 Task: Select Convenience. Add to cart, from DashMart for 3732 Beeghley Street, Allenport, Pennsylvania 15412, Cell Number 254-797-7777, following items : Premium Red Rose Bouquet (12ct)_x000D_
 - 1, Parsley Garden Jar Kit (1ct)_x000D_
 - 1, Magical Mixed Roses Bouquet (12ct)_x000D_
 - 1
Action: Mouse moved to (286, 124)
Screenshot: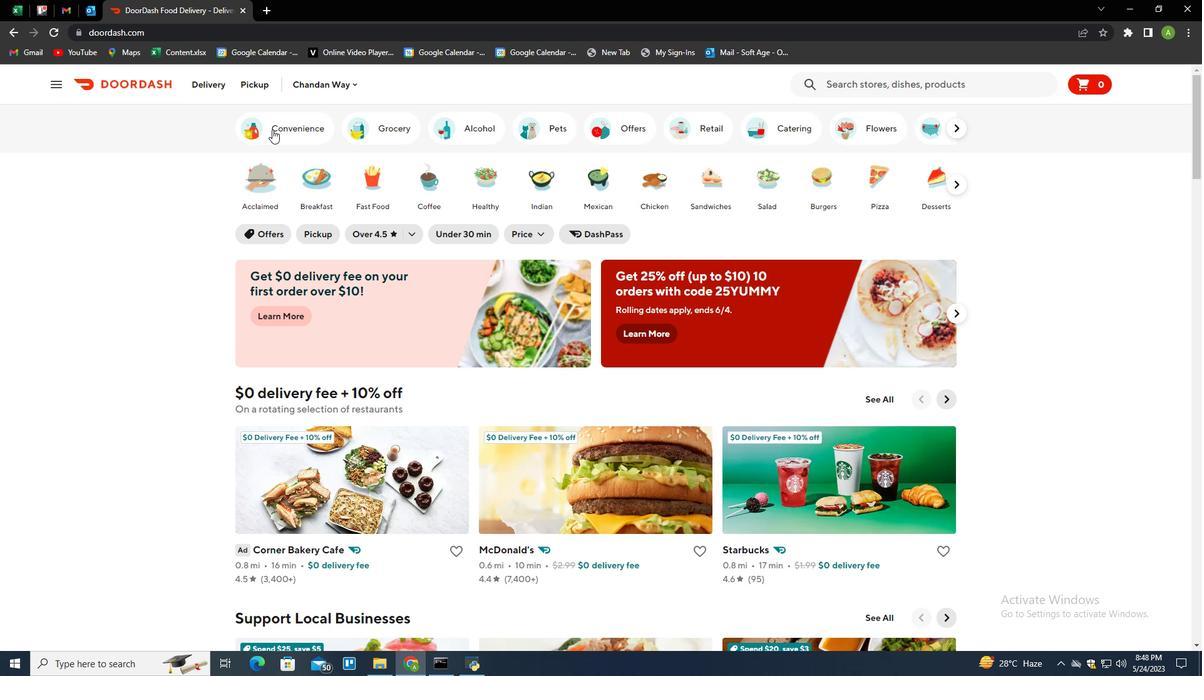 
Action: Mouse pressed left at (286, 124)
Screenshot: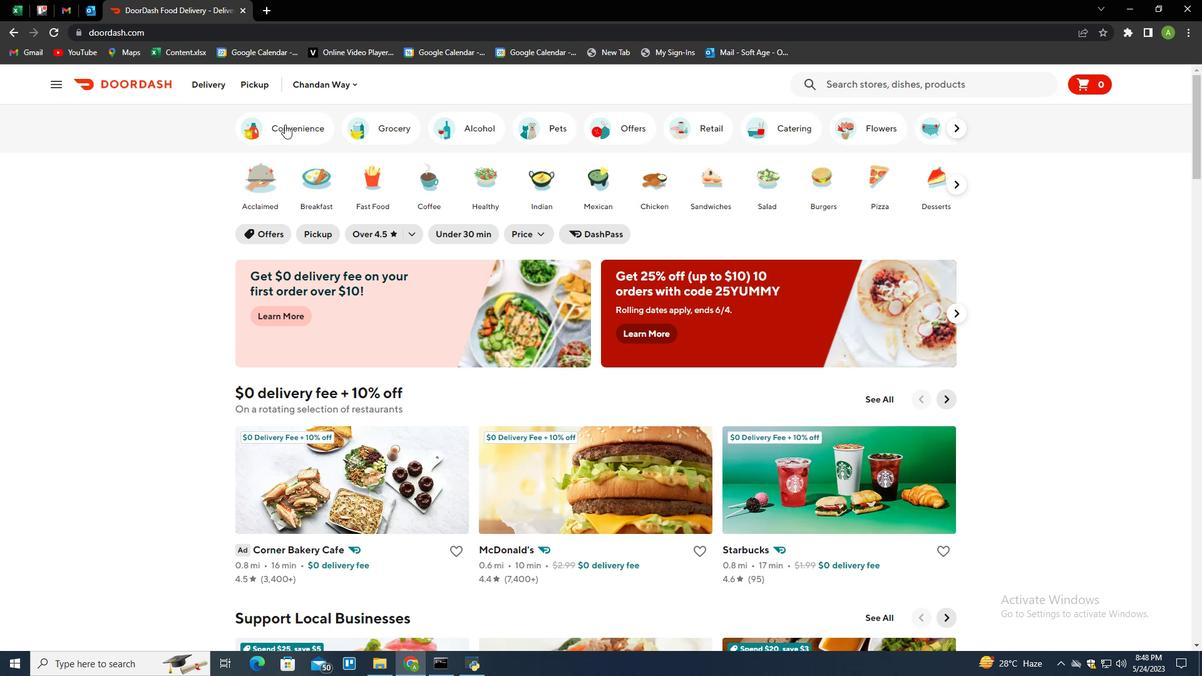 
Action: Mouse moved to (548, 460)
Screenshot: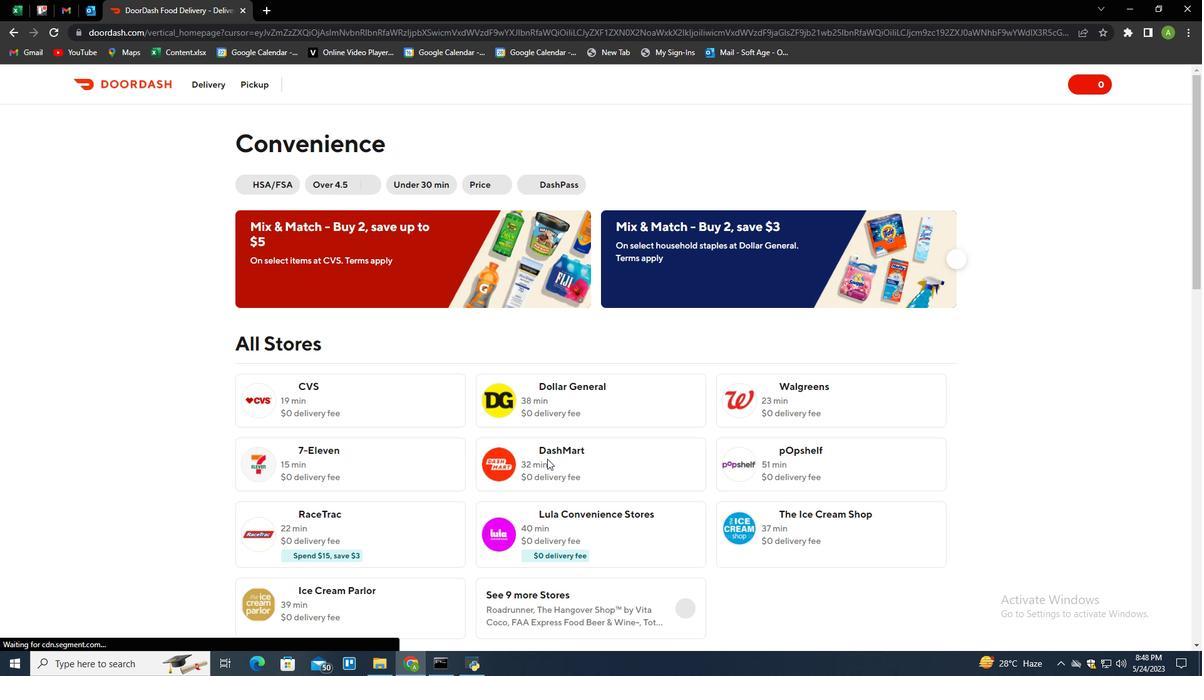 
Action: Mouse pressed left at (548, 460)
Screenshot: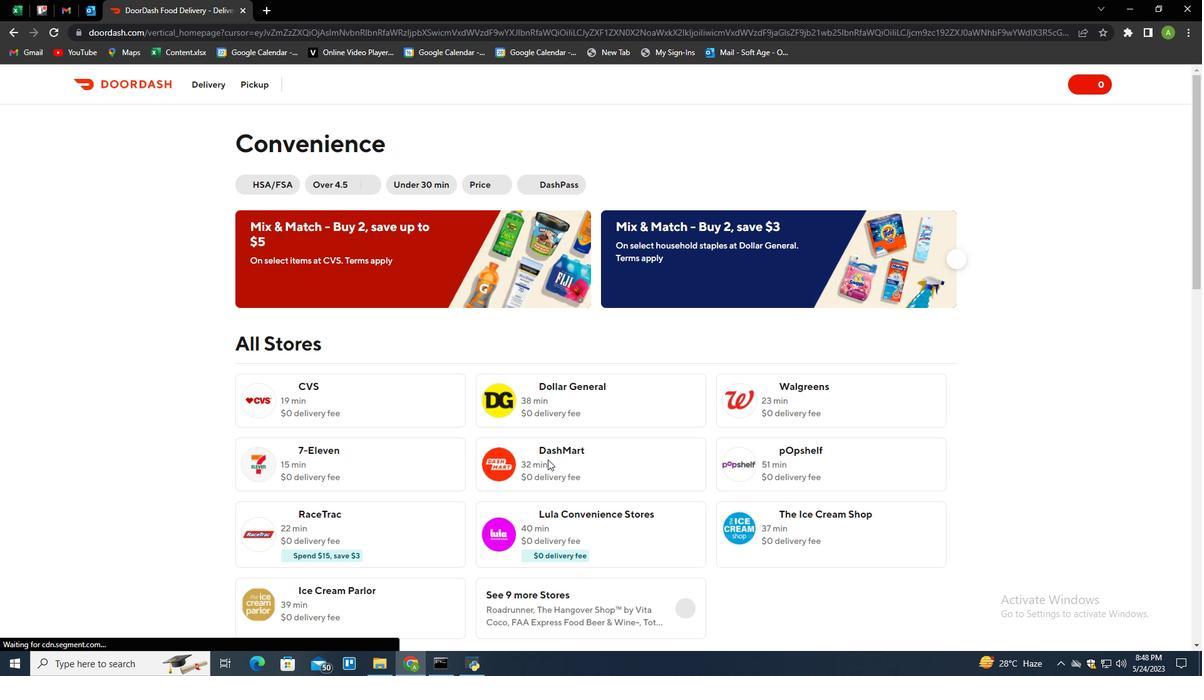
Action: Mouse moved to (254, 80)
Screenshot: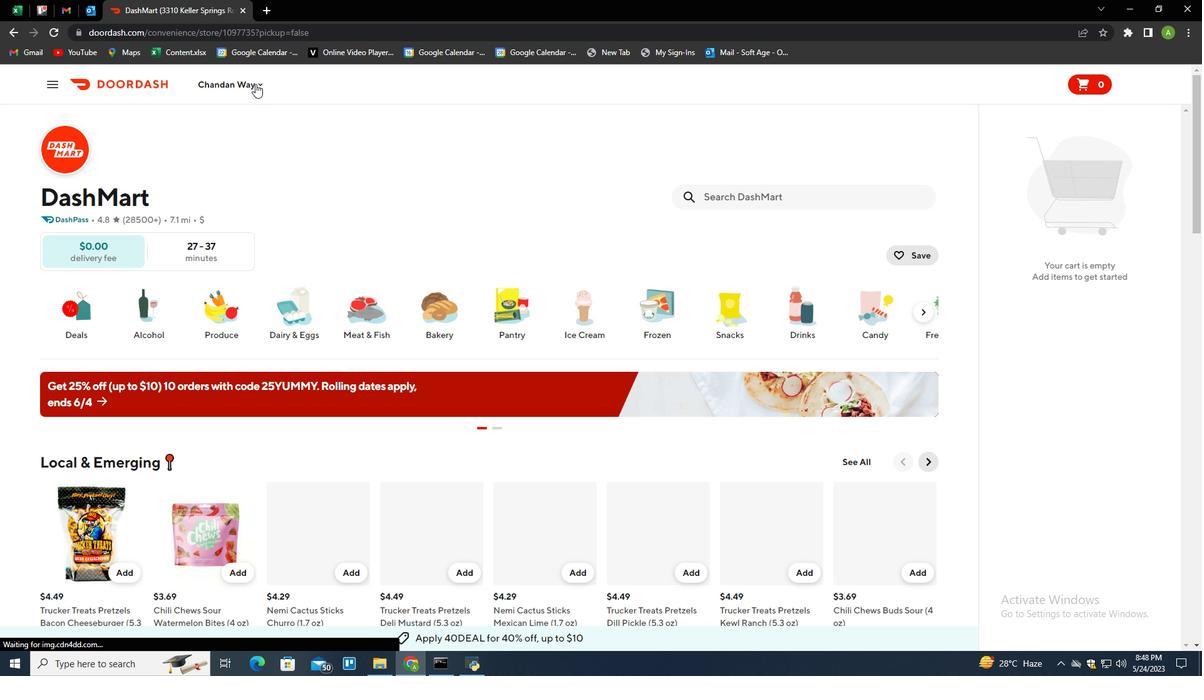 
Action: Mouse pressed left at (254, 80)
Screenshot: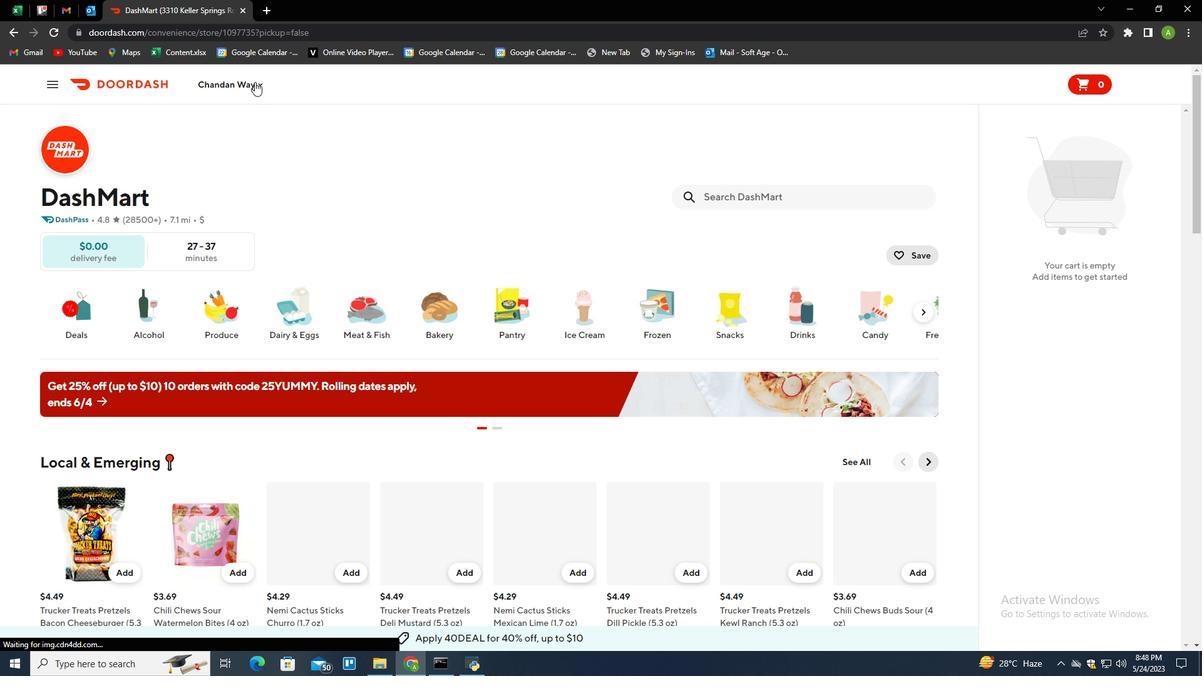 
Action: Mouse moved to (273, 139)
Screenshot: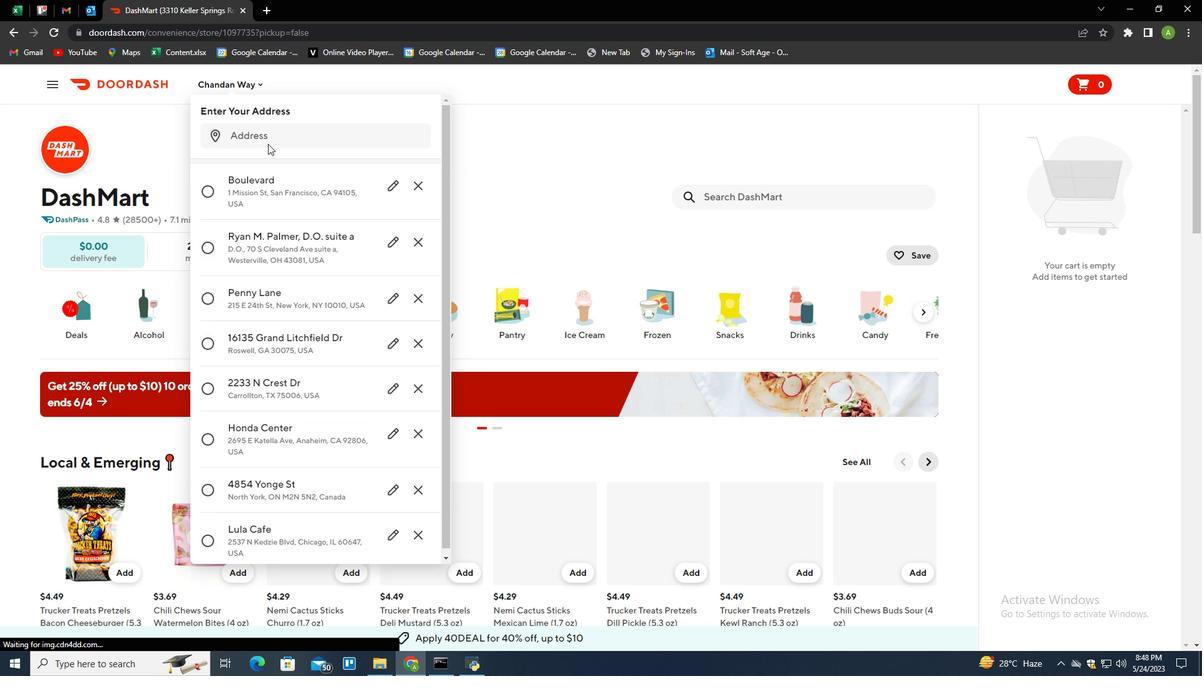 
Action: Mouse pressed left at (273, 139)
Screenshot: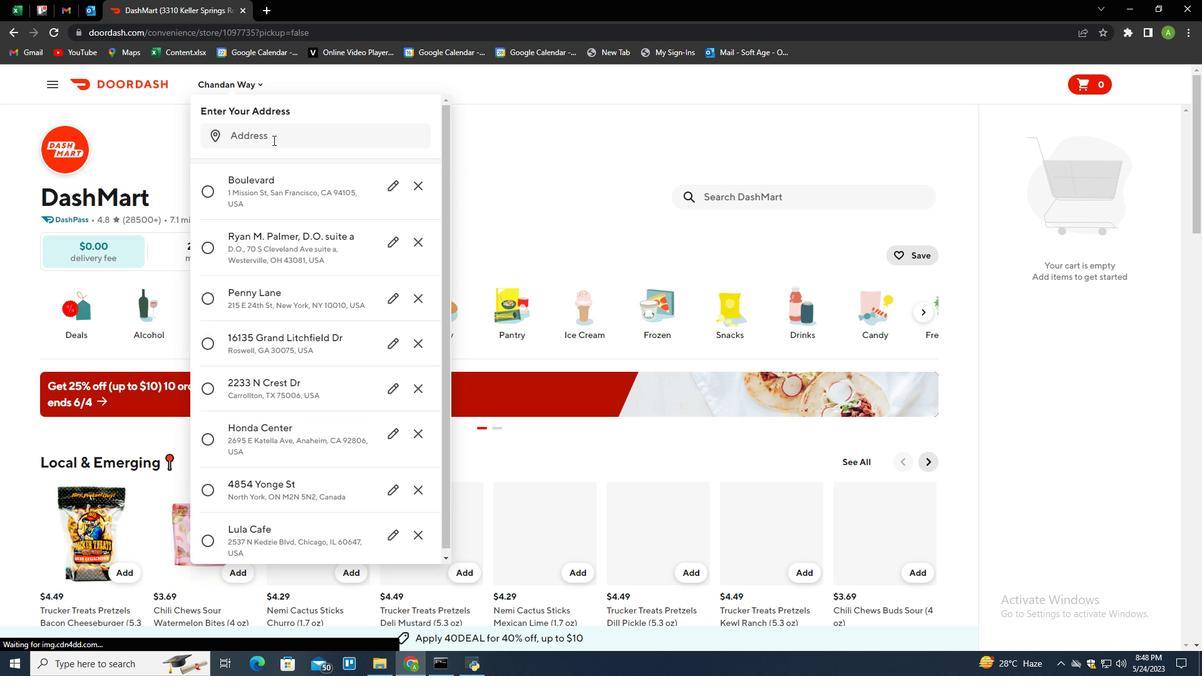 
Action: Mouse moved to (268, 151)
Screenshot: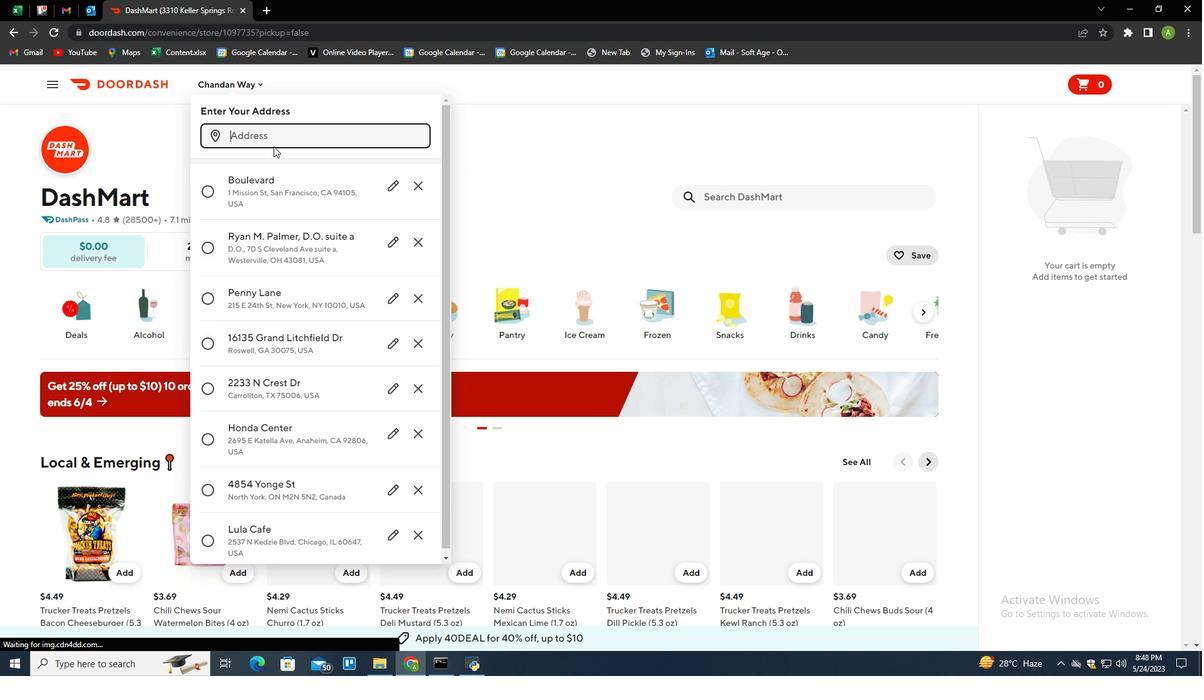 
Action: Key pressed 3732<Key.space>beeghley<Key.space>street,<Key.space>allenport,<Key.space>pennsylvas<Key.backspace>nia<Key.space>15412<Key.enter>
Screenshot: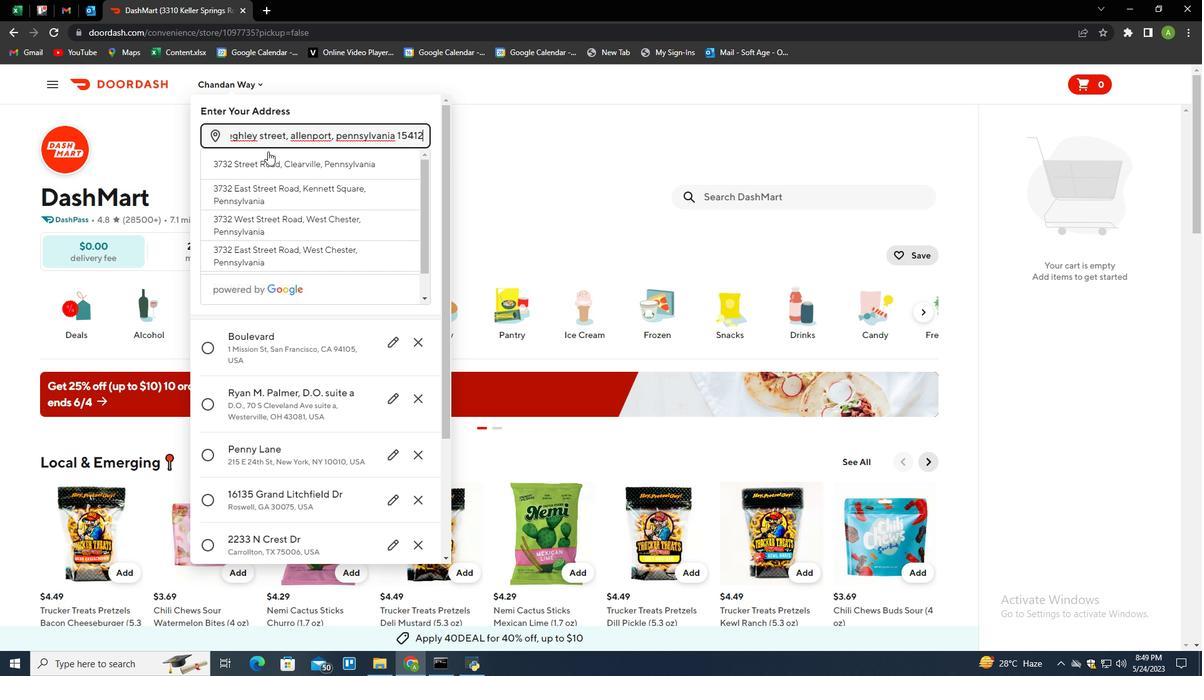 
Action: Mouse moved to (388, 516)
Screenshot: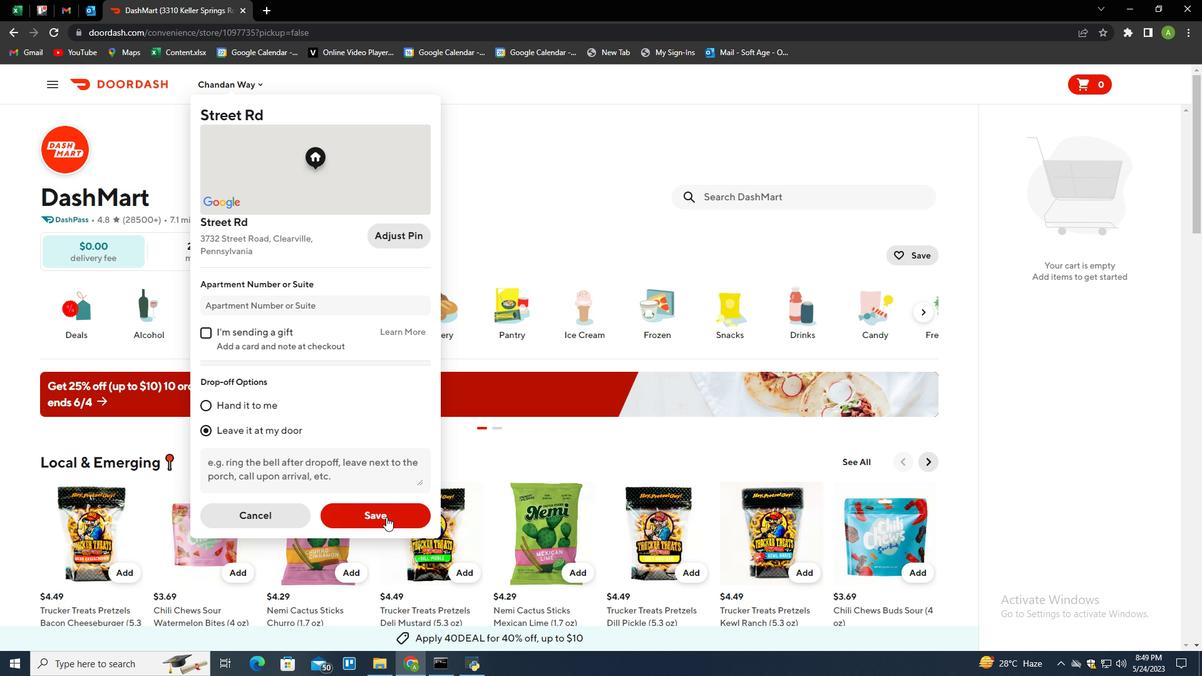 
Action: Mouse pressed left at (388, 516)
Screenshot: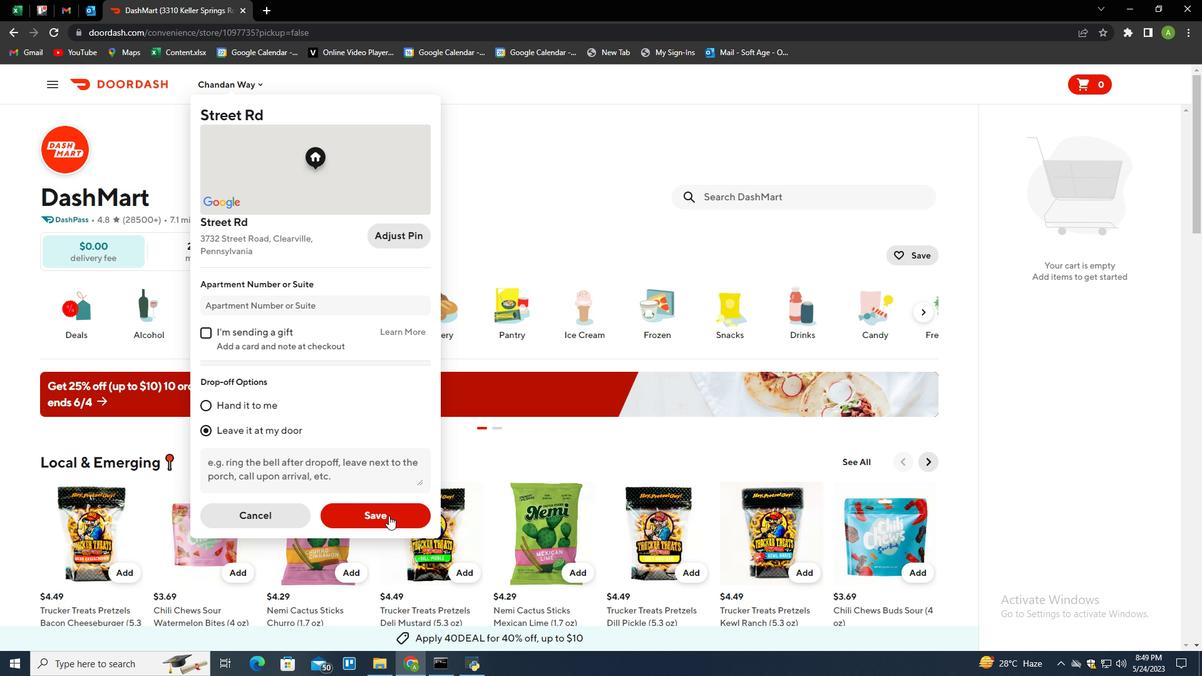 
Action: Mouse moved to (391, 486)
Screenshot: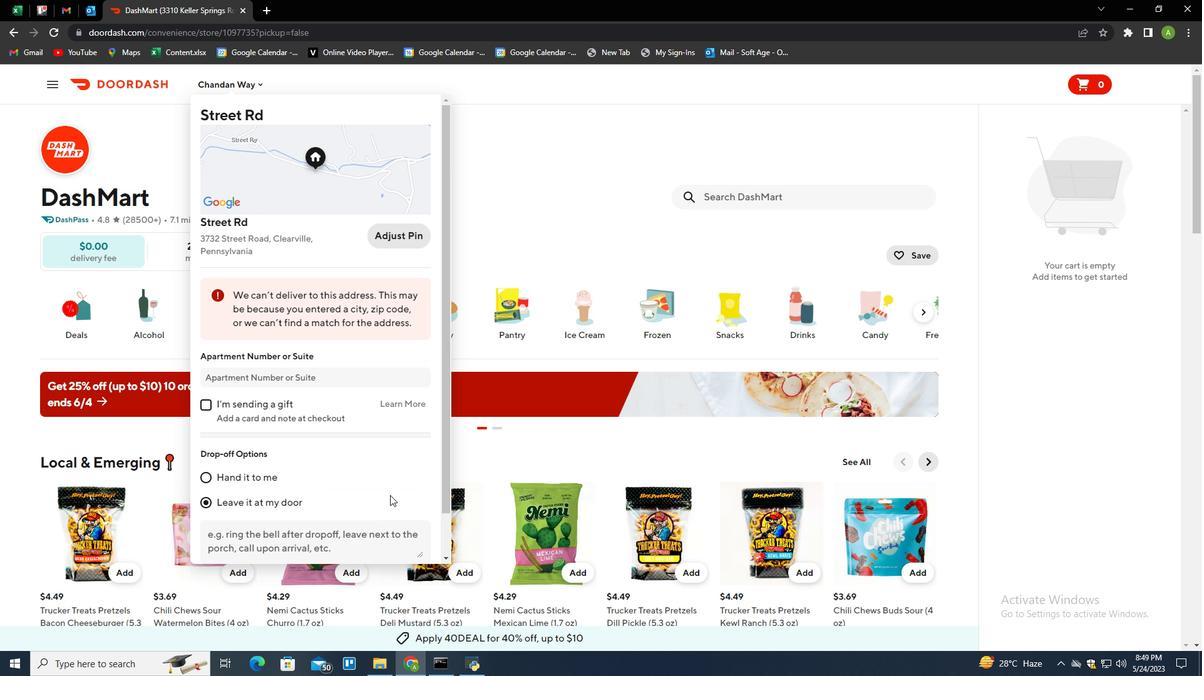 
Action: Mouse scrolled (391, 485) with delta (0, 0)
Screenshot: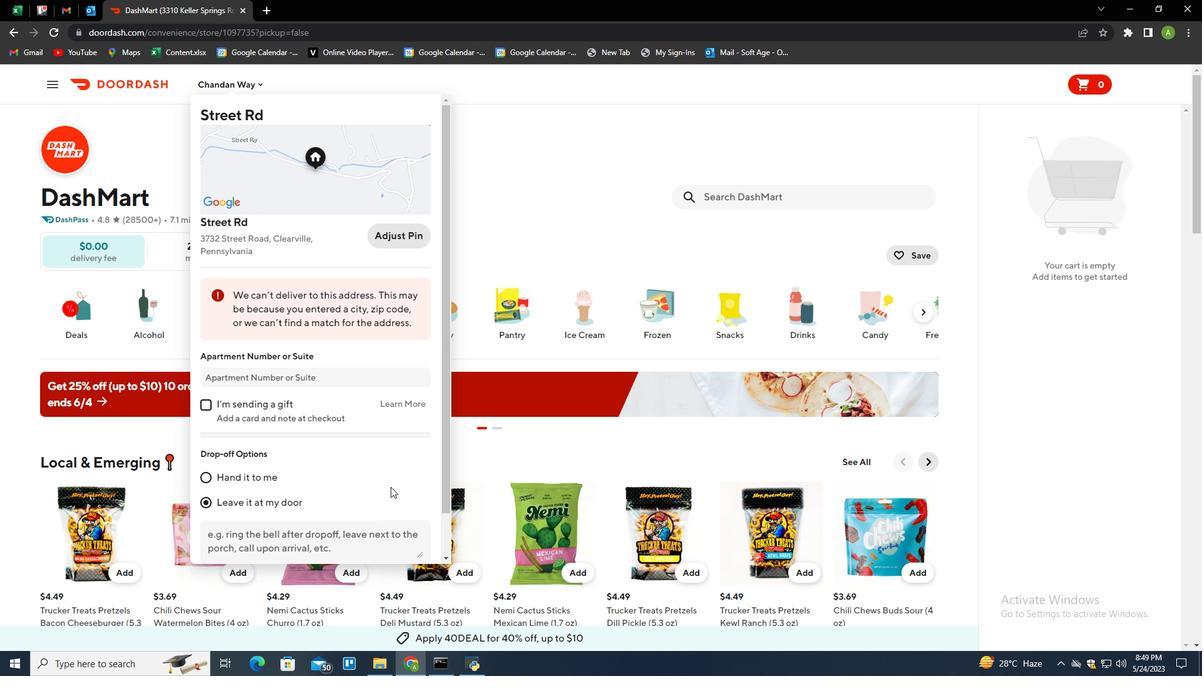 
Action: Mouse scrolled (391, 485) with delta (0, 0)
Screenshot: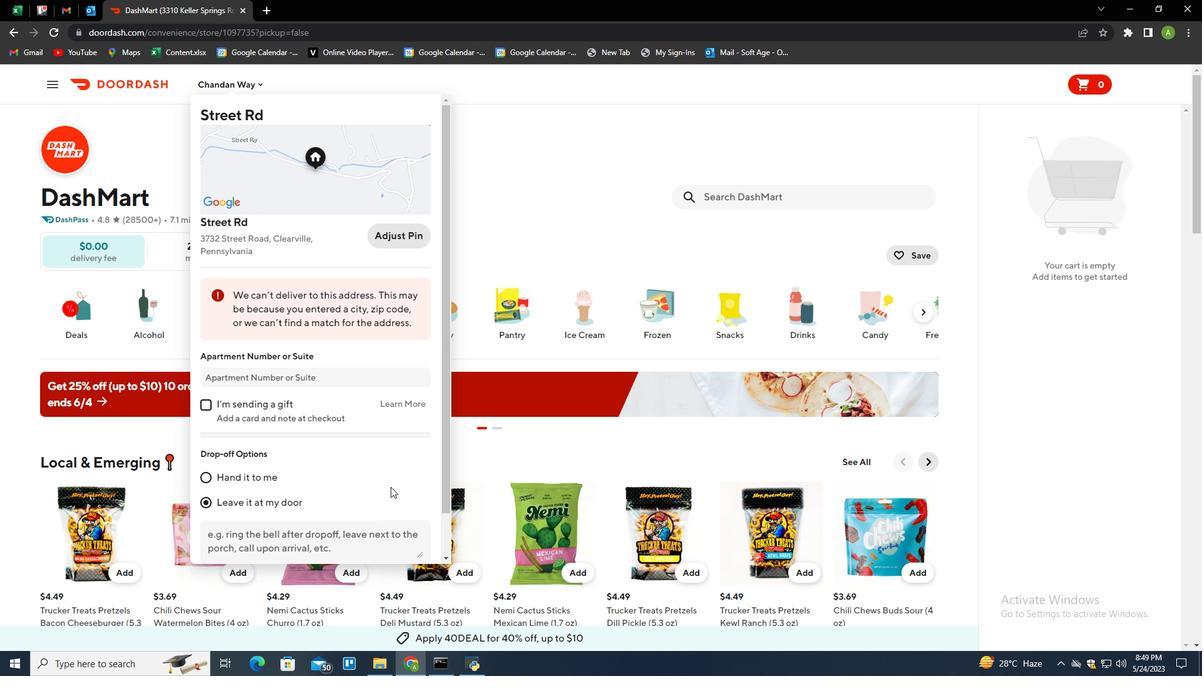 
Action: Mouse scrolled (391, 485) with delta (0, 0)
Screenshot: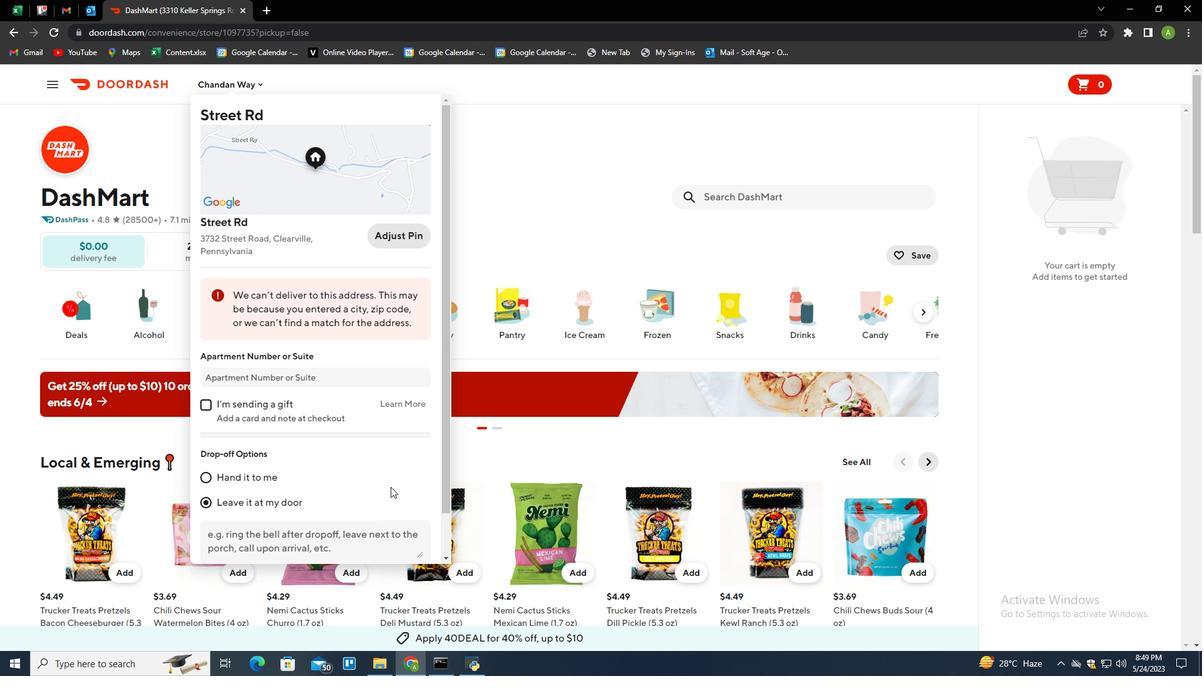 
Action: Mouse scrolled (391, 485) with delta (0, 0)
Screenshot: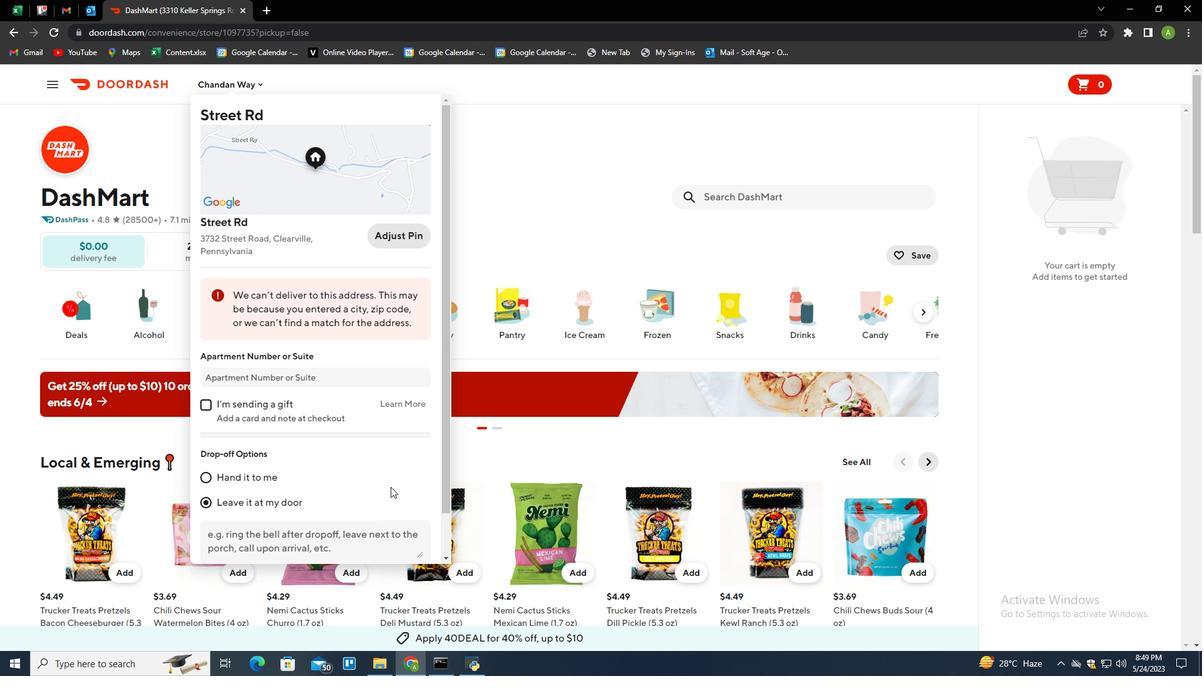 
Action: Mouse scrolled (391, 485) with delta (0, 0)
Screenshot: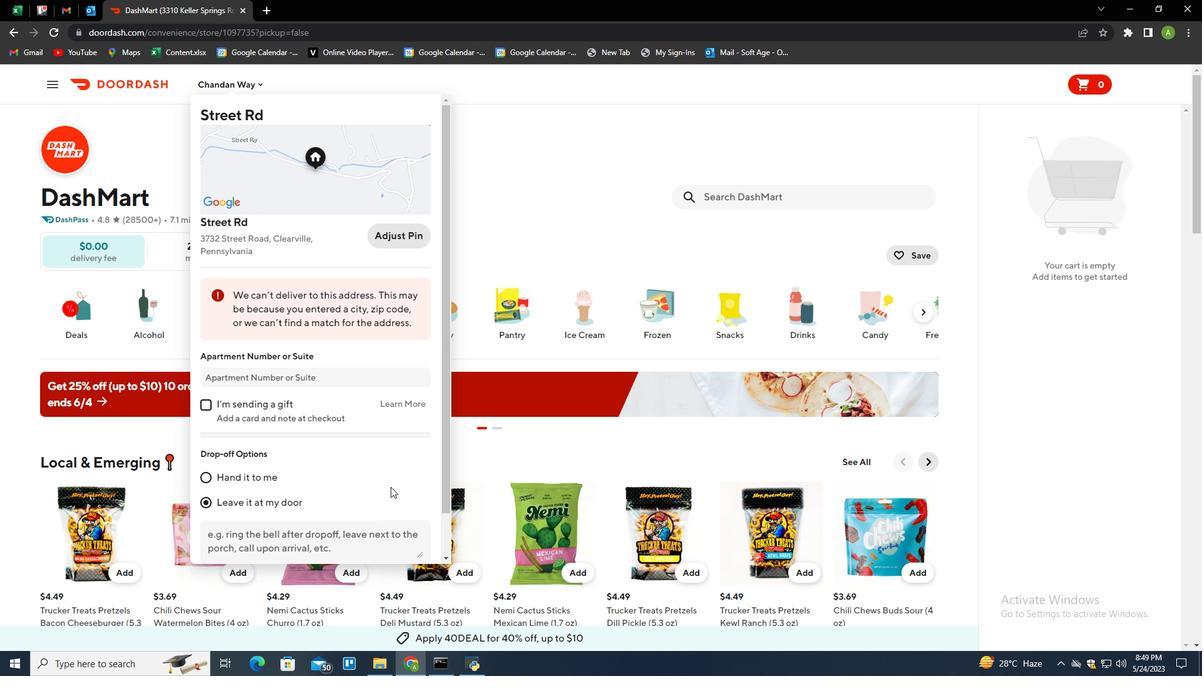 
Action: Mouse moved to (393, 533)
Screenshot: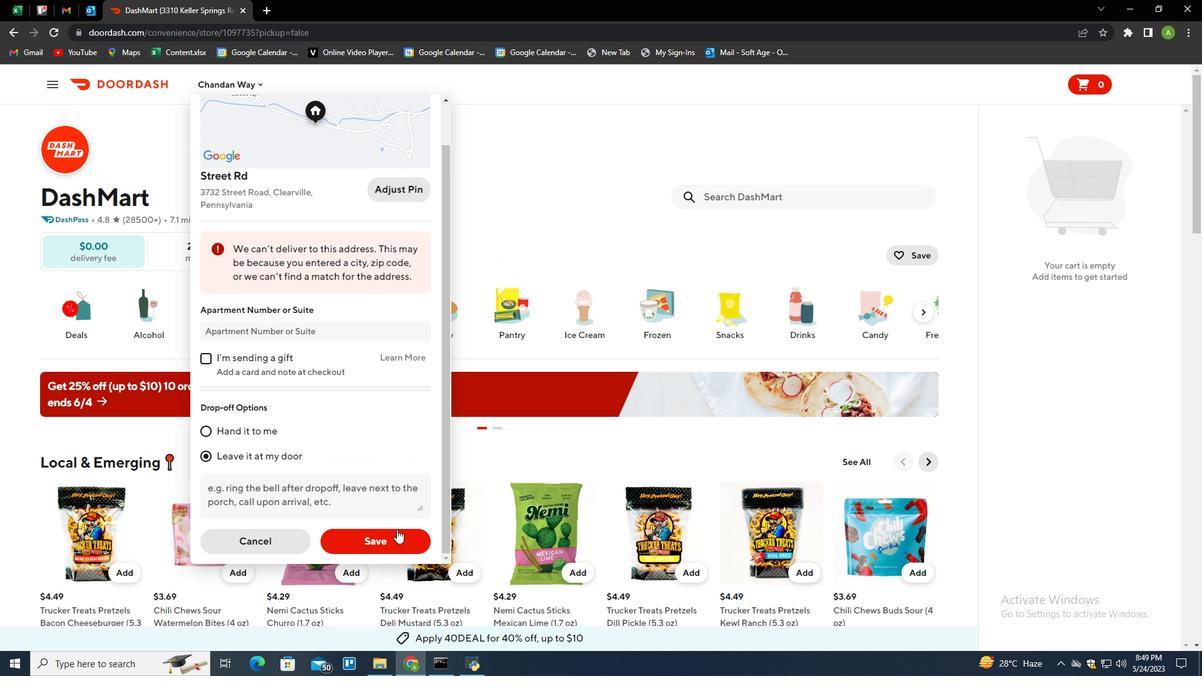 
Action: Mouse pressed left at (393, 533)
Screenshot: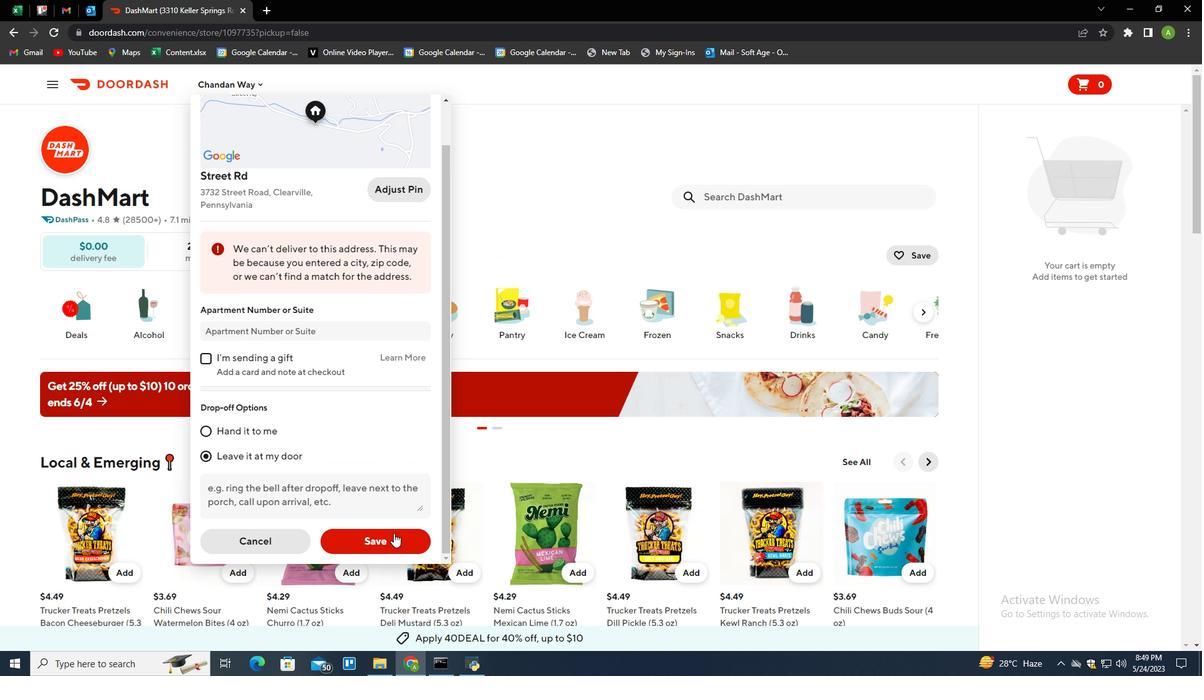 
Action: Mouse moved to (767, 193)
Screenshot: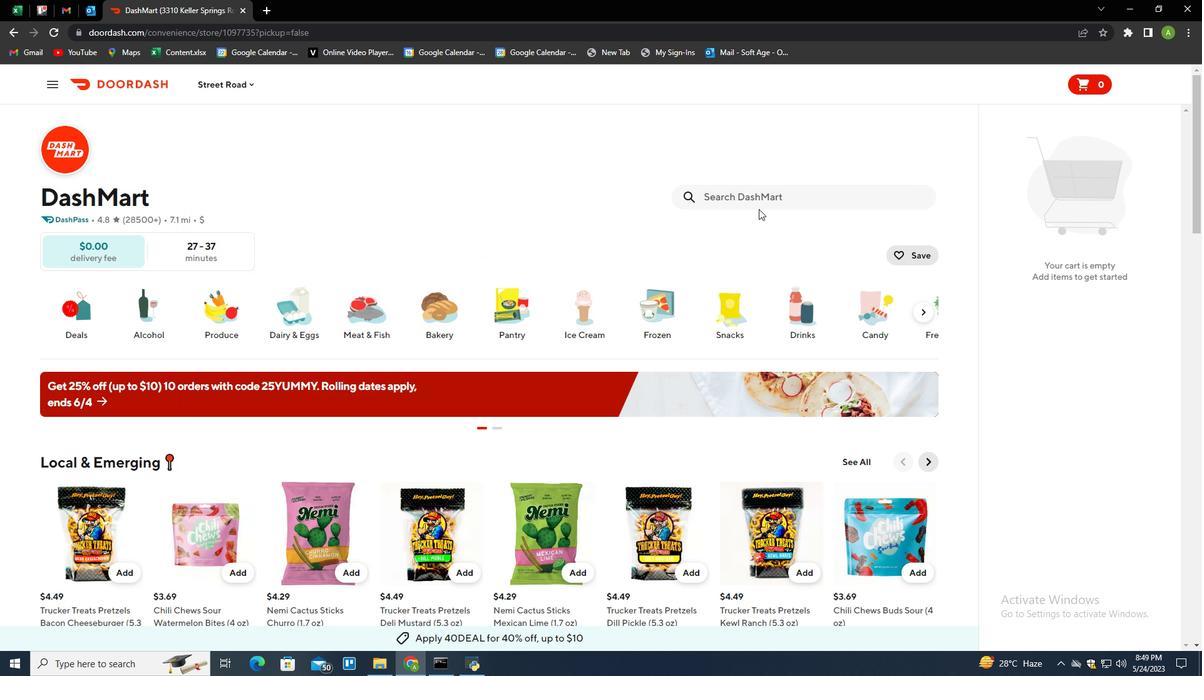 
Action: Mouse pressed left at (767, 193)
Screenshot: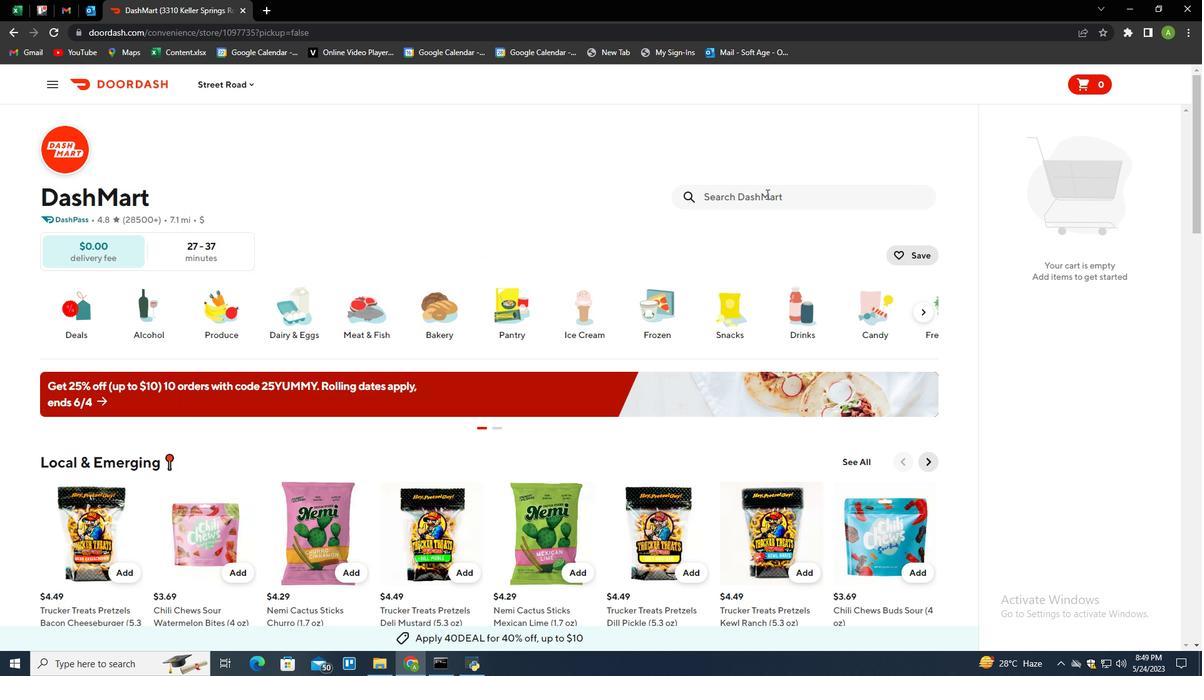 
Action: Mouse moved to (717, 227)
Screenshot: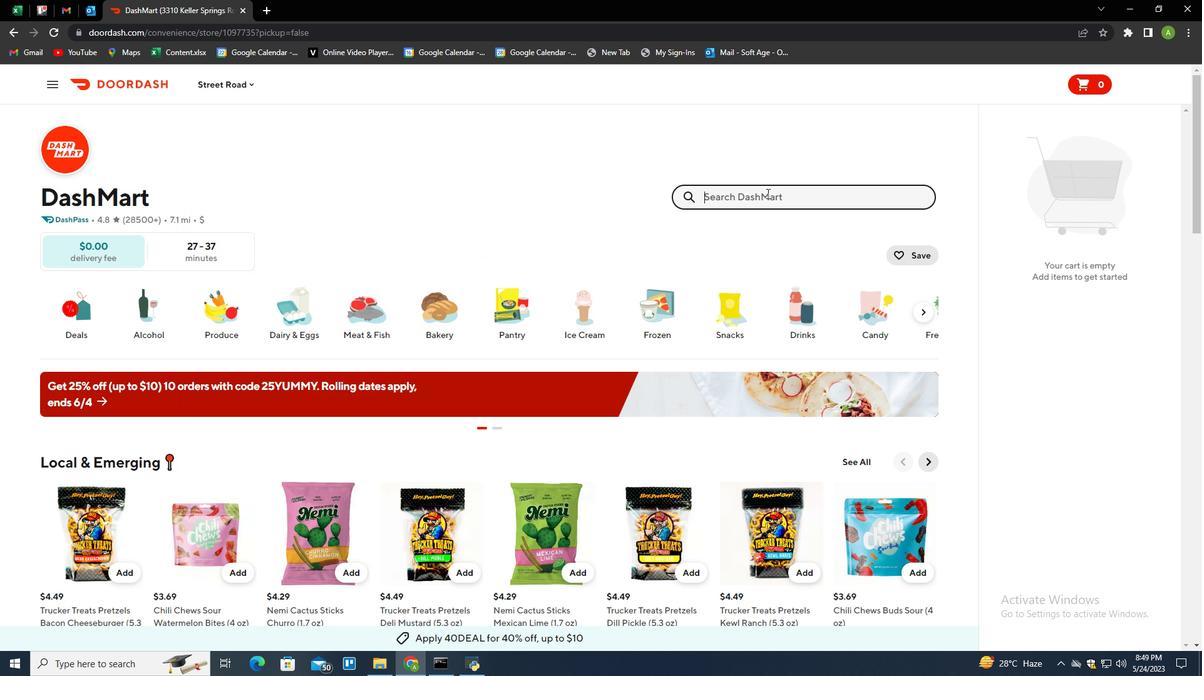 
Action: Key pressed primium<Key.space>red<Key.space>rose<Key.space>bouquet<Key.space><Key.shift>(12ct<Key.shift><Key.shift><Key.shift><Key.shift>)<Key.enter>
Screenshot: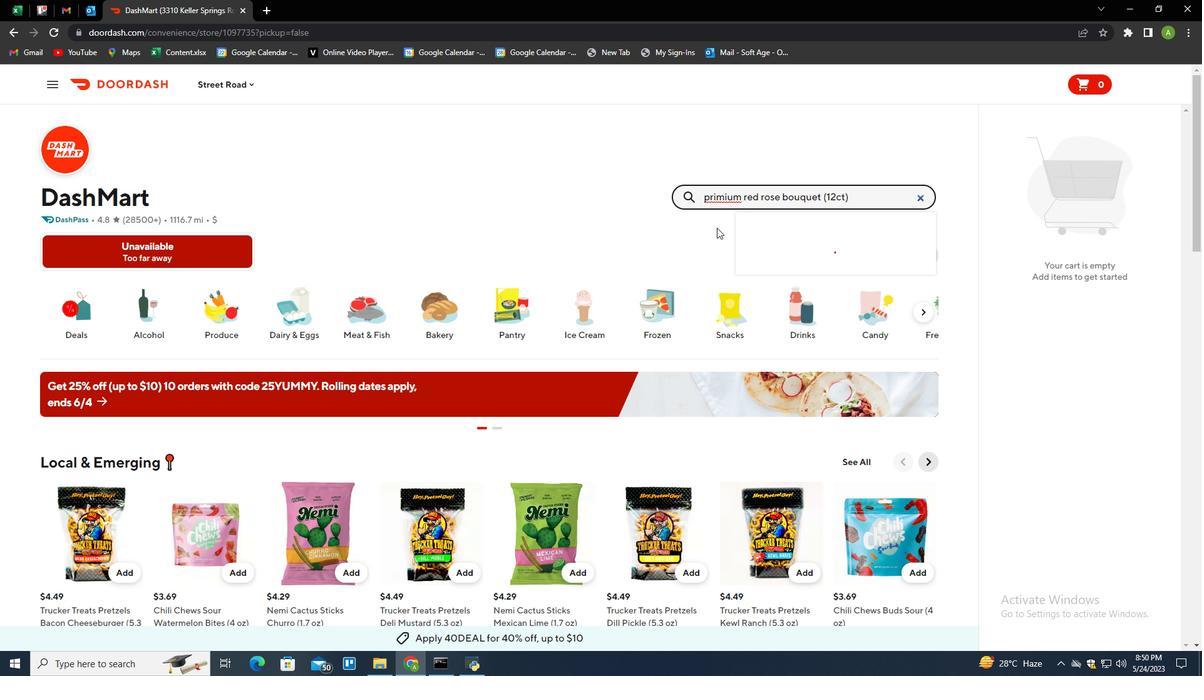 
Action: Mouse moved to (114, 330)
Screenshot: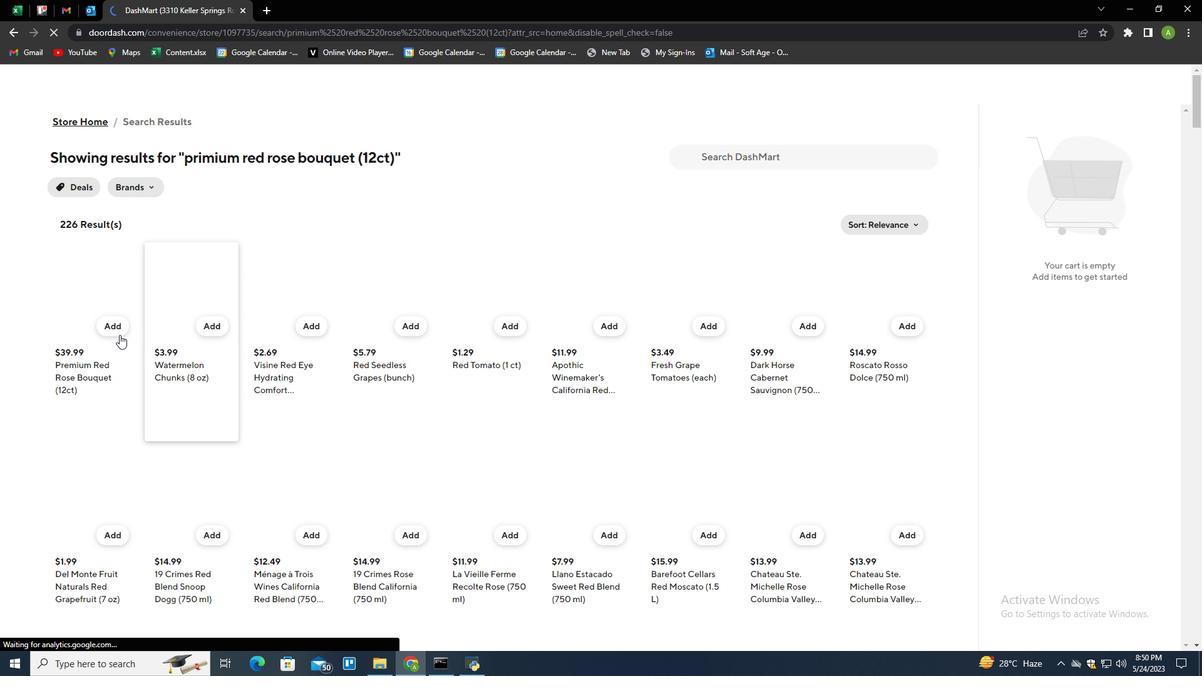 
Action: Mouse pressed left at (114, 330)
Screenshot: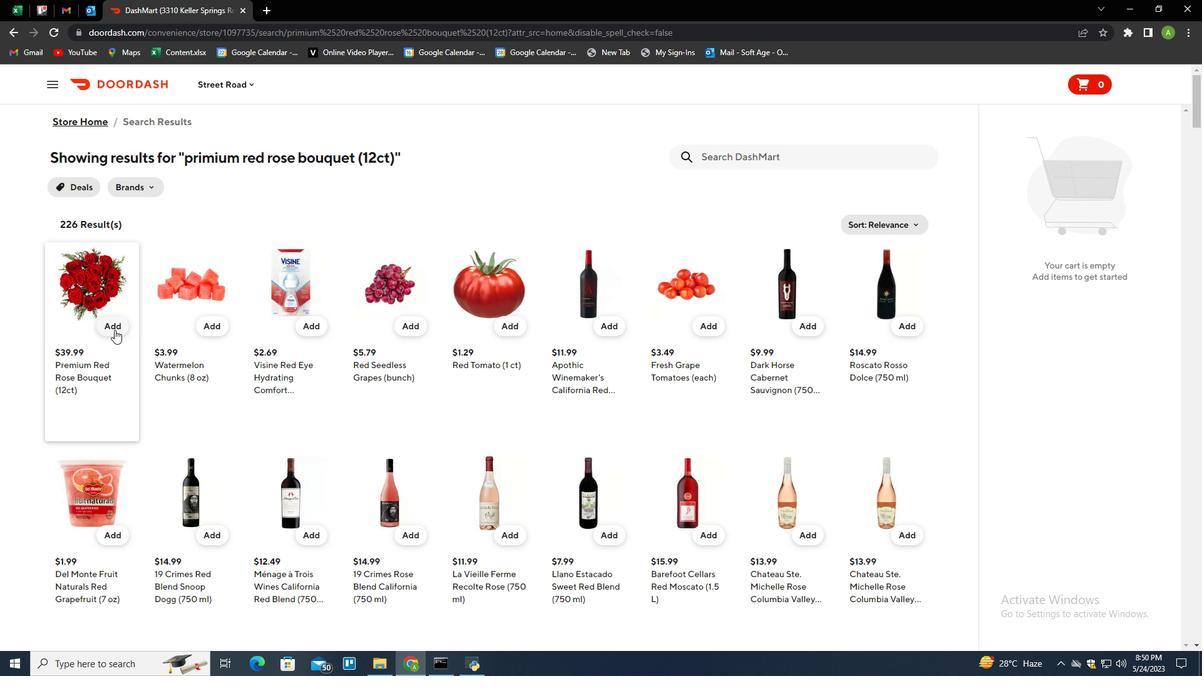 
Action: Mouse moved to (765, 155)
Screenshot: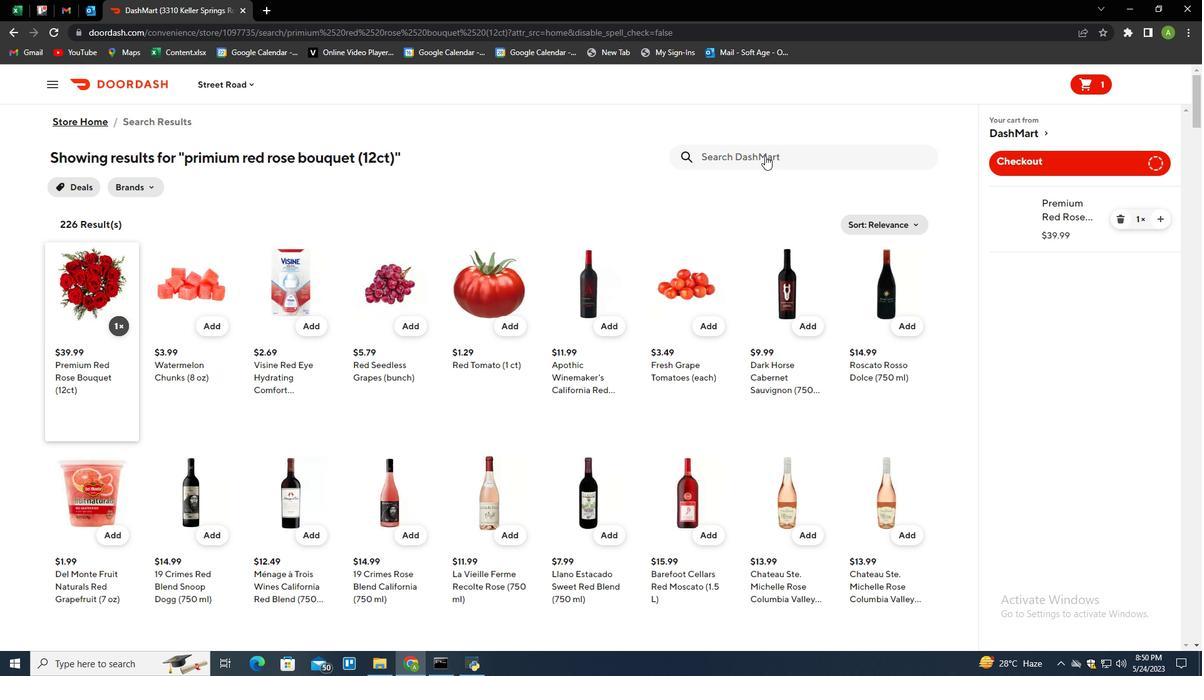 
Action: Mouse pressed left at (765, 155)
Screenshot: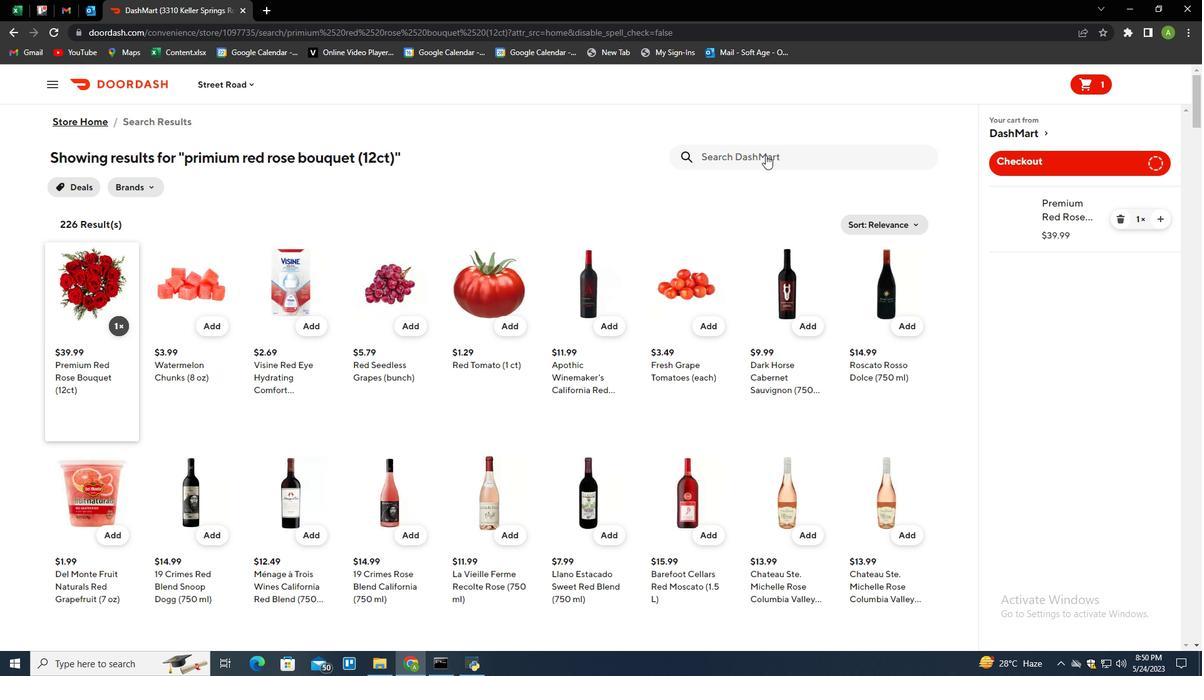 
Action: Key pressed parsley<Key.space>garden<Key.space>jar<Key.space>kirt<Key.backspace><Key.backspace>t<Key.space><Key.shift>(1ct<Key.shift>)<Key.enter>
Screenshot: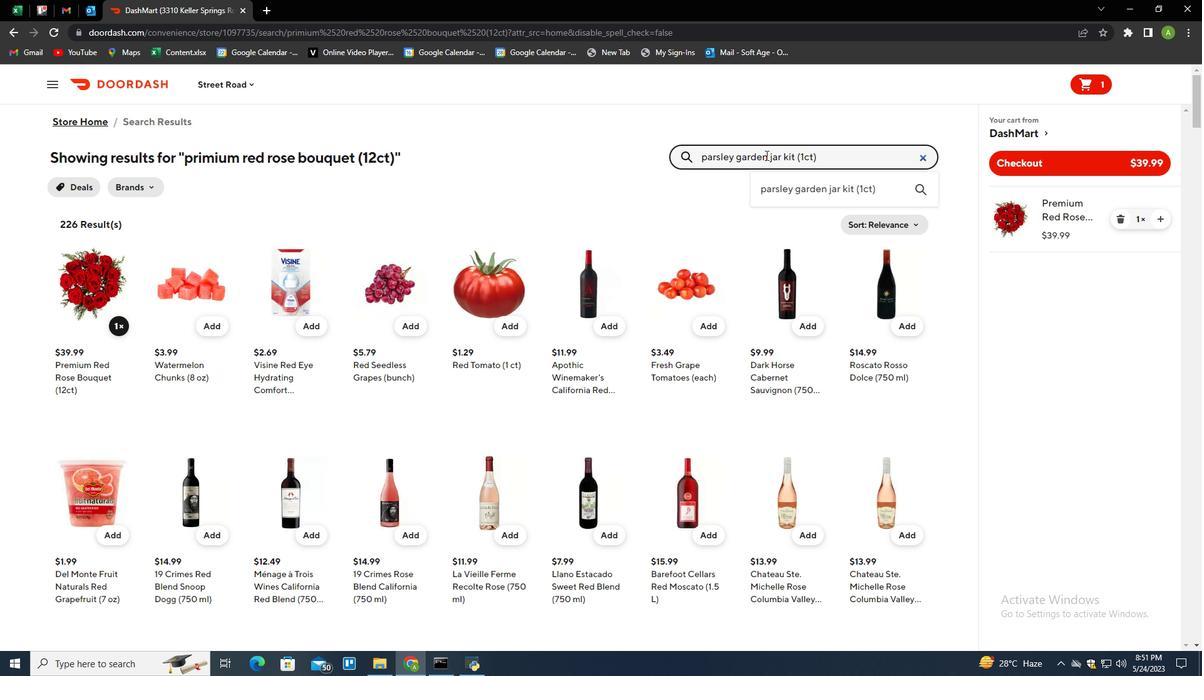 
Action: Mouse moved to (110, 326)
Screenshot: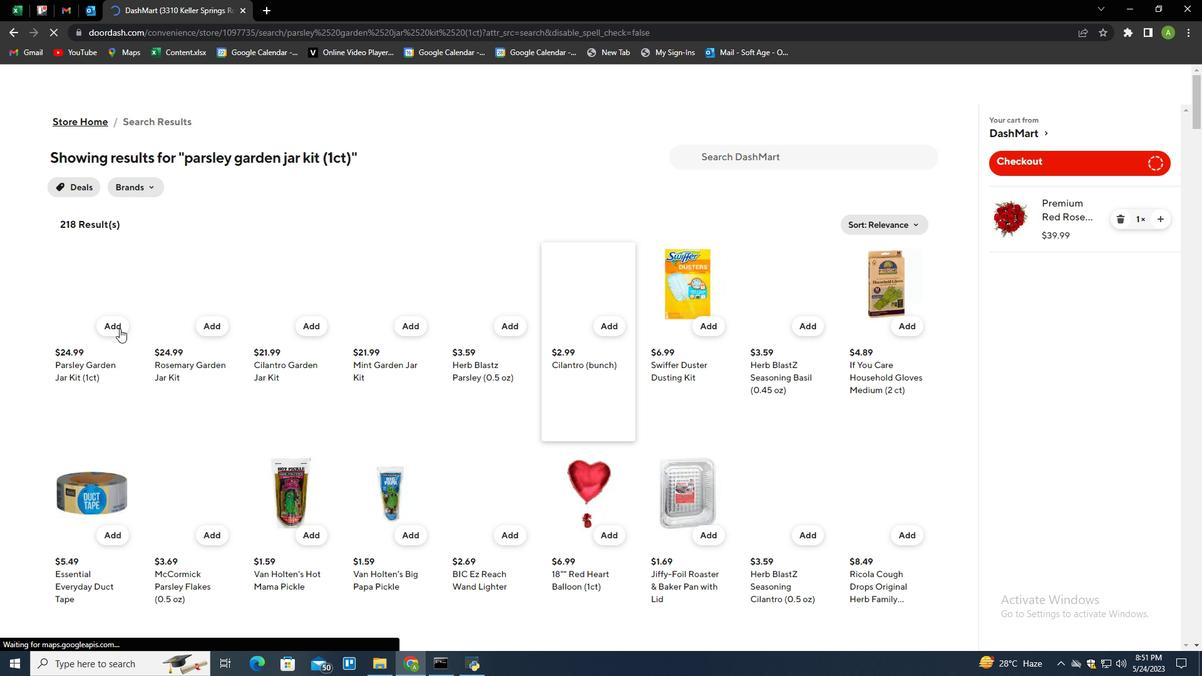 
Action: Mouse pressed left at (110, 326)
Screenshot: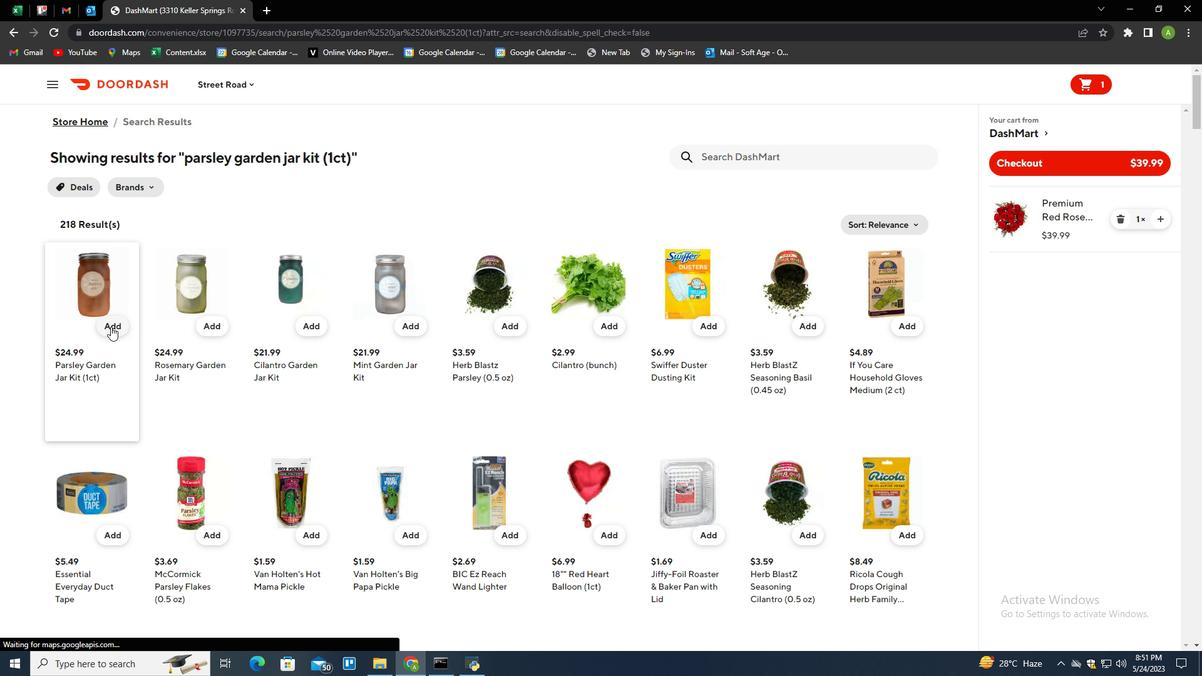 
Action: Mouse moved to (732, 156)
Screenshot: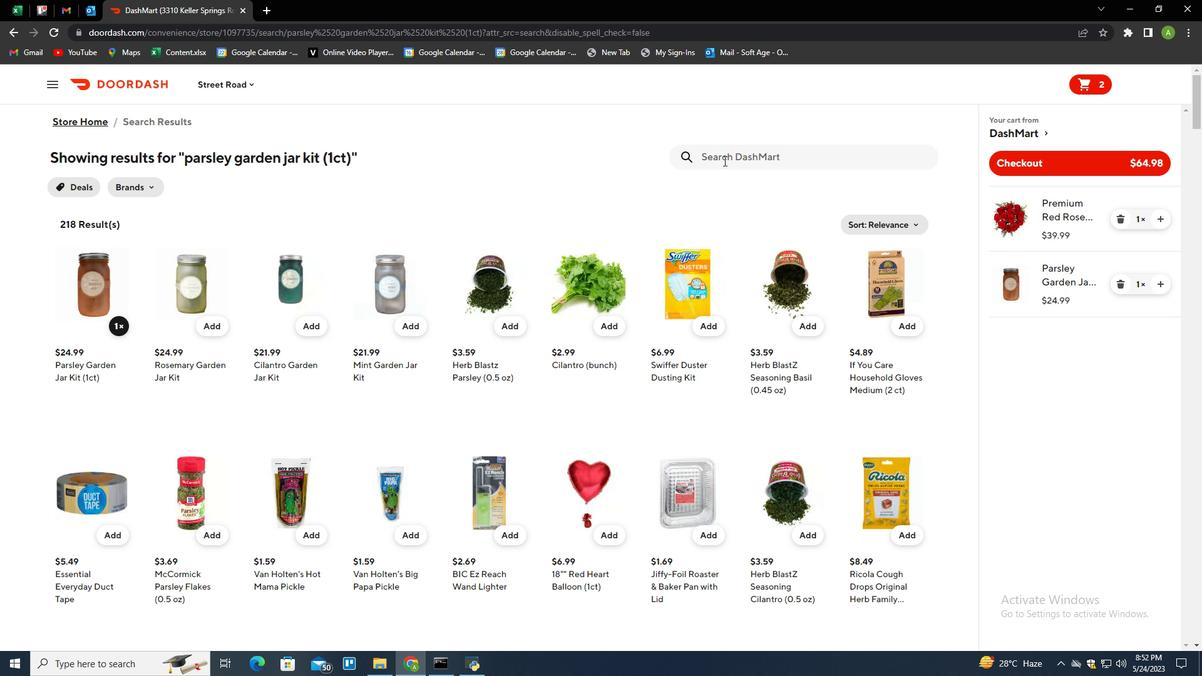 
Action: Mouse pressed left at (732, 156)
Screenshot: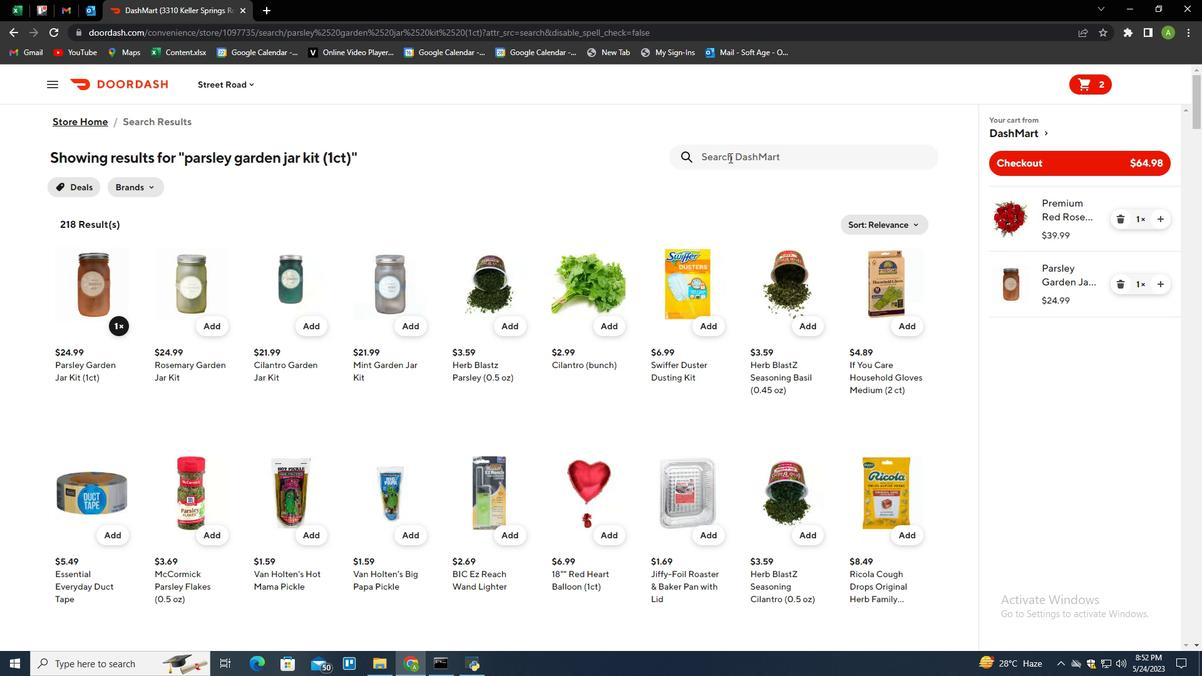 
Action: Mouse moved to (707, 180)
Screenshot: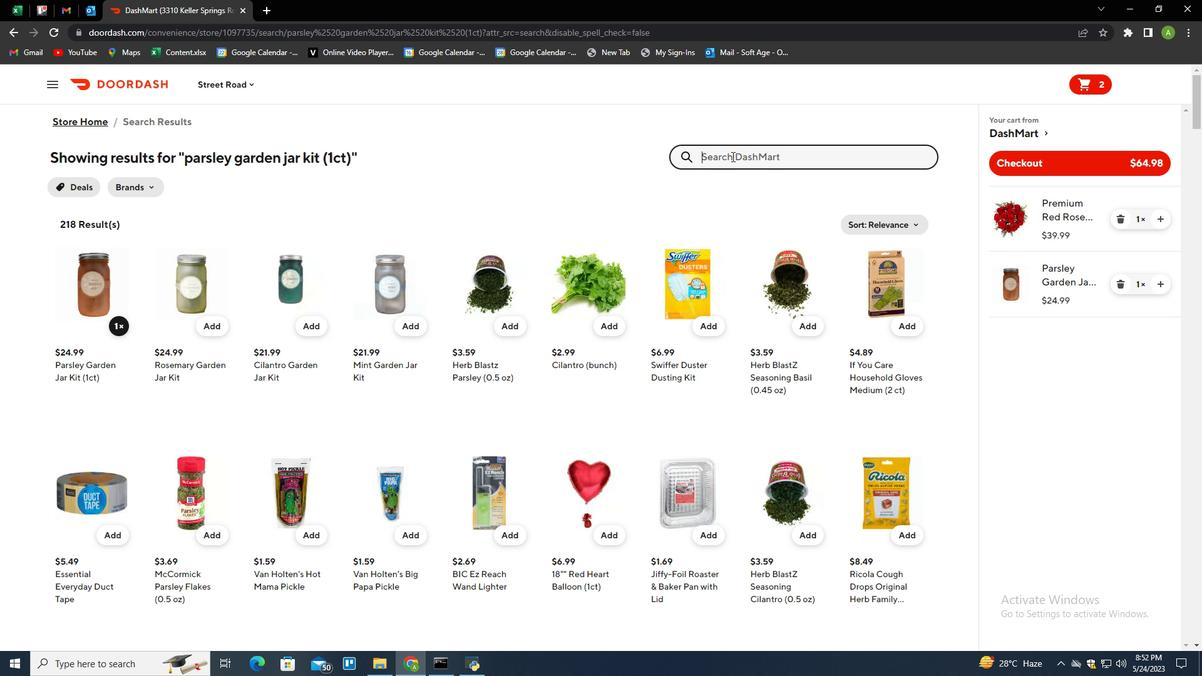 
Action: Key pressed magical<Key.space>mixed<Key.space>roses<Key.space>bouqet<Key.space><Key.shift>(12ct<Key.shift><Key.shift>)<Key.enter>
Screenshot: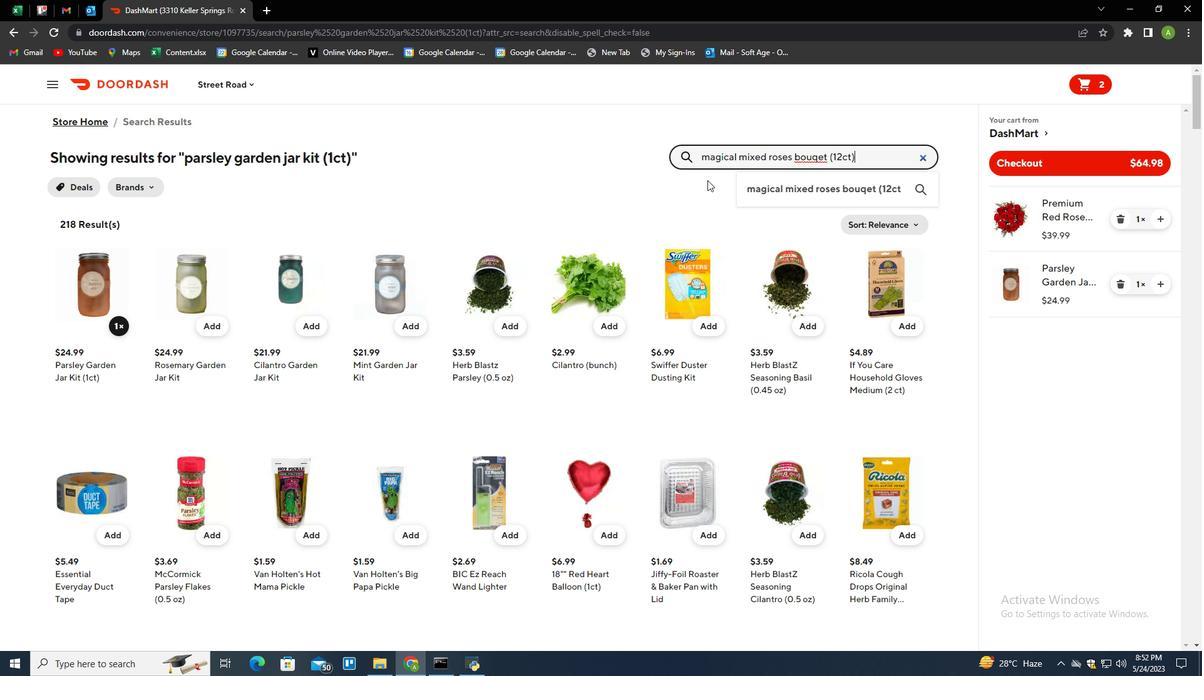 
Action: Mouse moved to (212, 329)
Screenshot: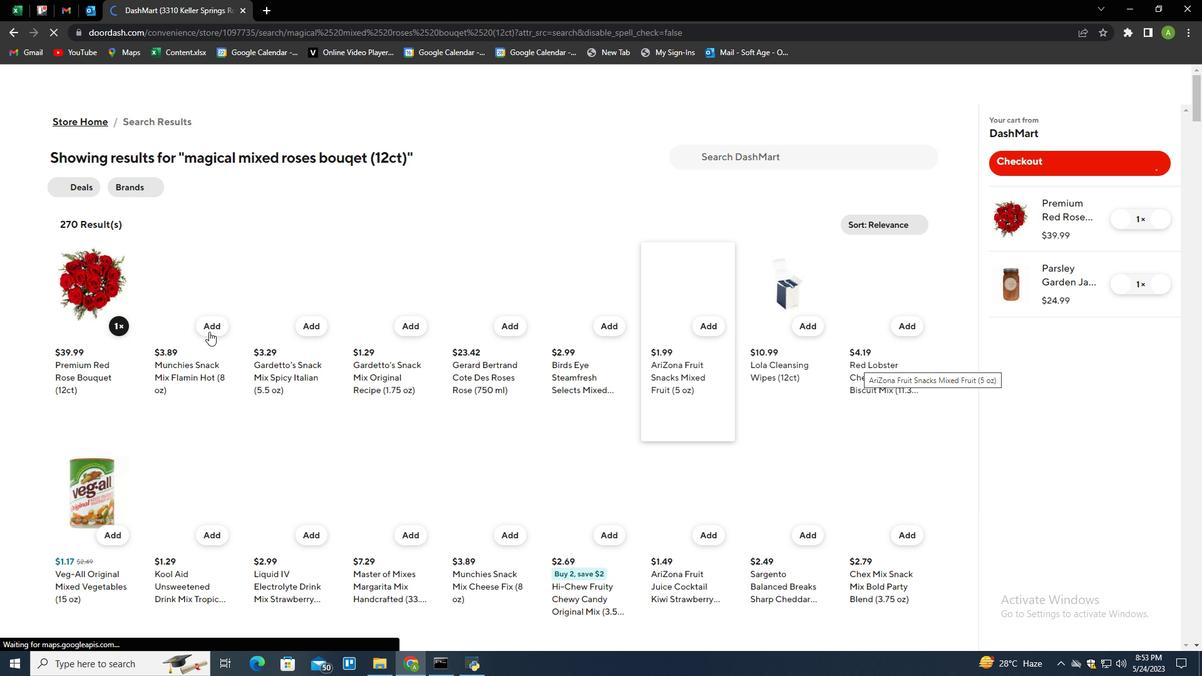 
Action: Mouse pressed left at (212, 329)
Screenshot: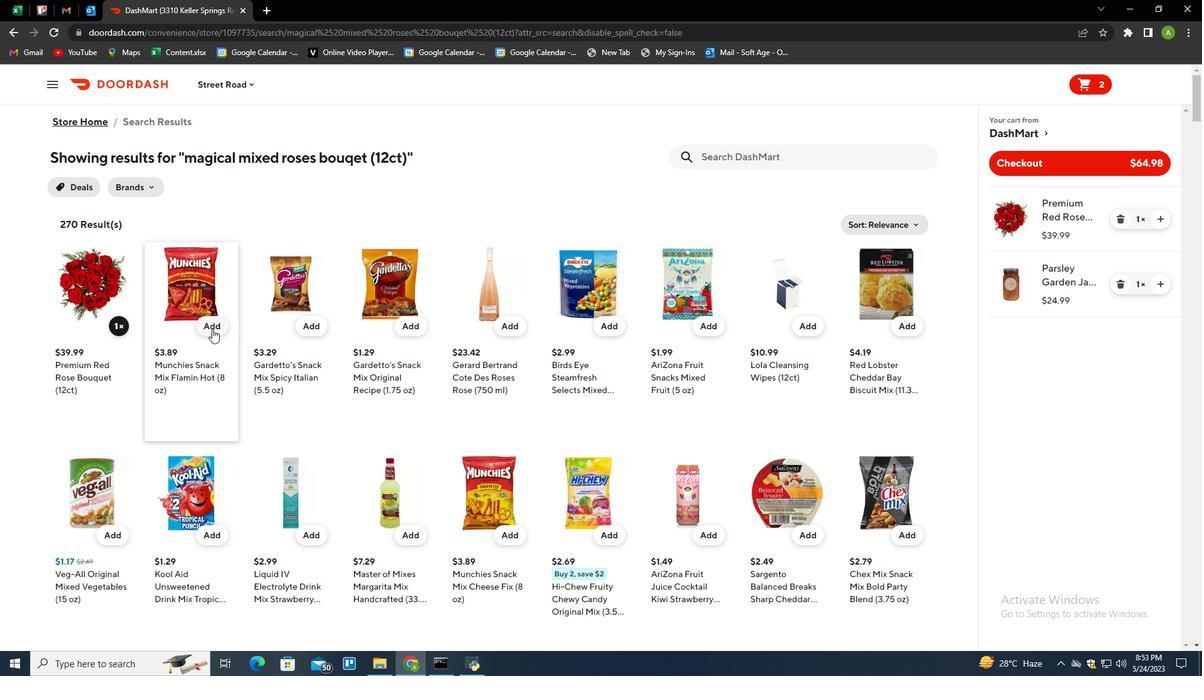 
Action: Mouse moved to (1017, 169)
Screenshot: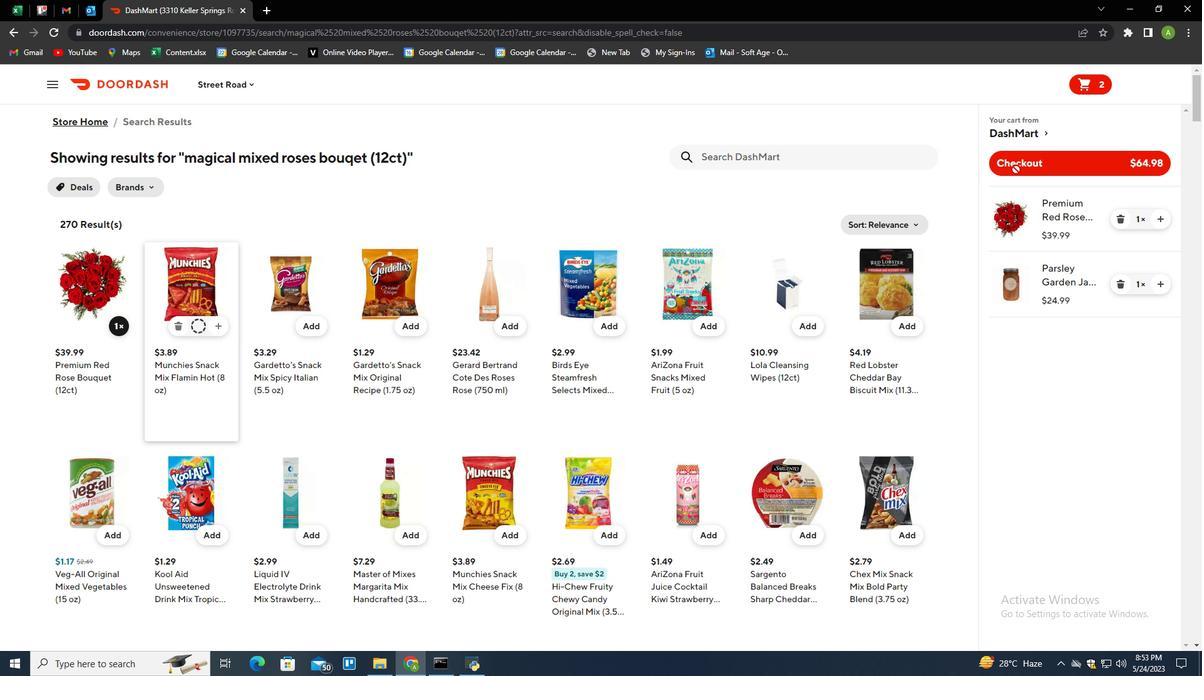 
Action: Mouse pressed left at (1017, 169)
Screenshot: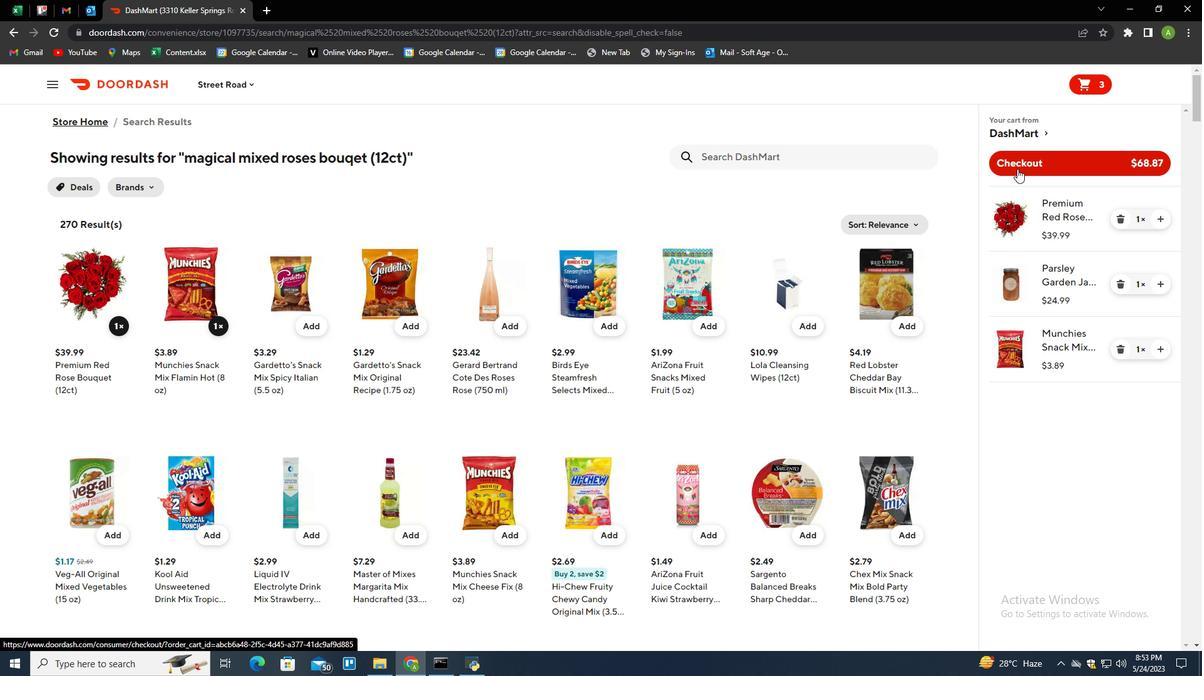 
